 Task: Enable formatted subtitles in the USF subtitles decoder.
Action: Mouse moved to (127, 20)
Screenshot: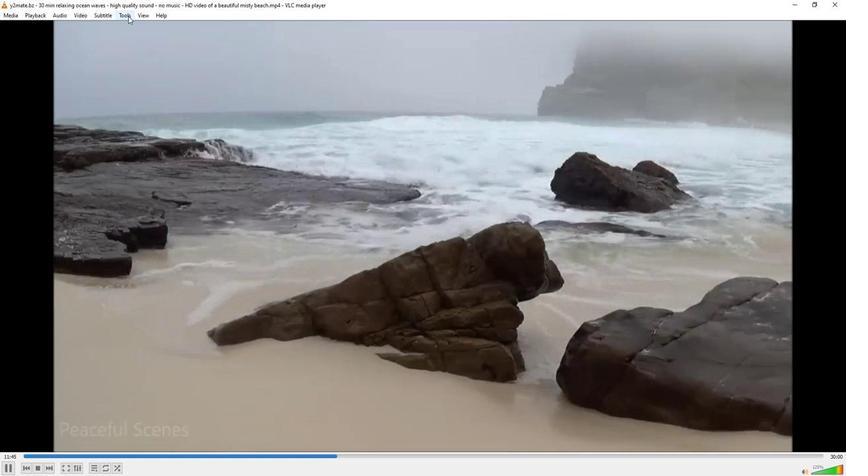 
Action: Mouse pressed left at (127, 20)
Screenshot: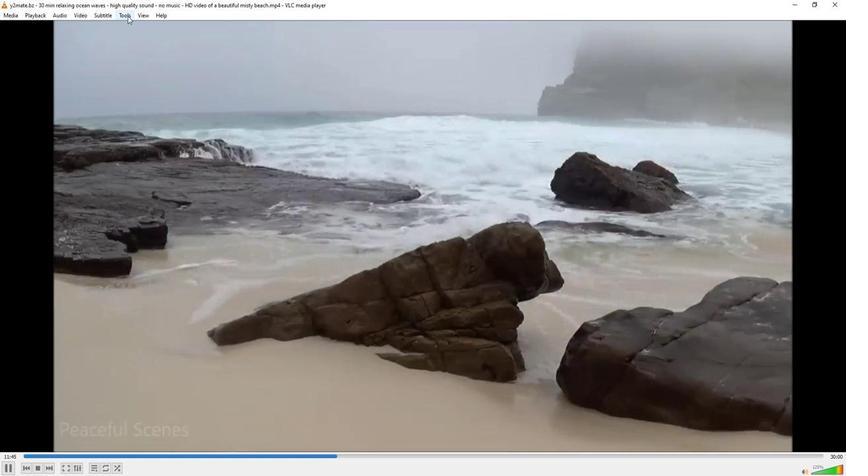 
Action: Mouse moved to (134, 120)
Screenshot: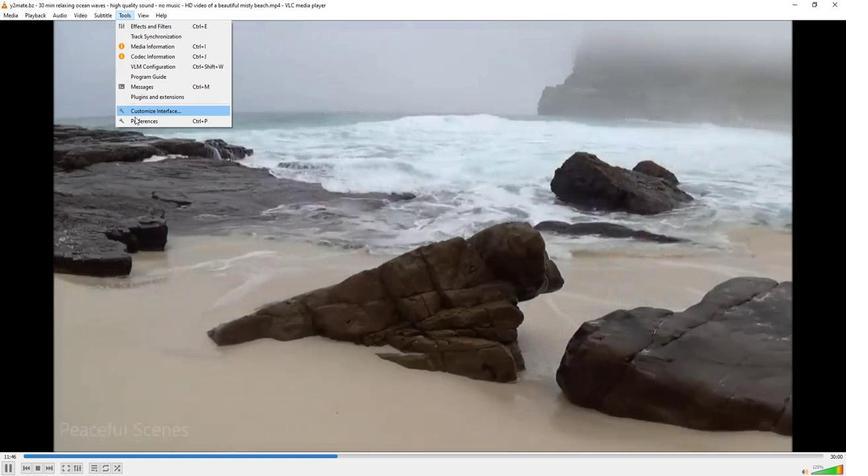 
Action: Mouse pressed left at (134, 120)
Screenshot: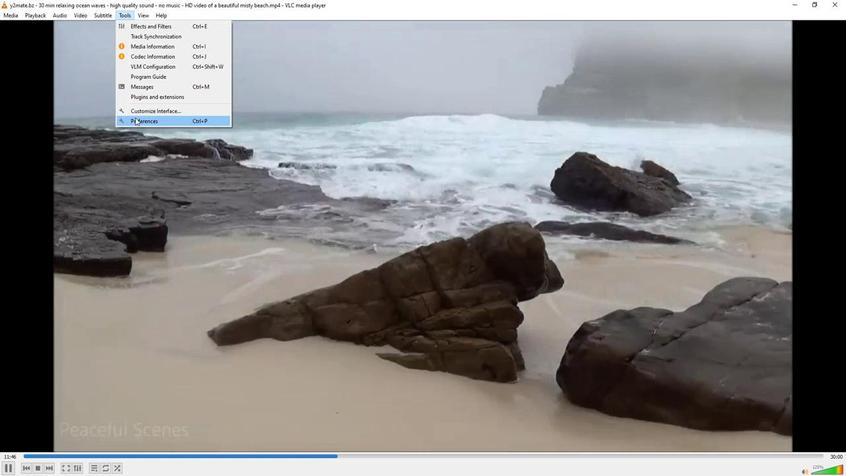 
Action: Mouse moved to (97, 367)
Screenshot: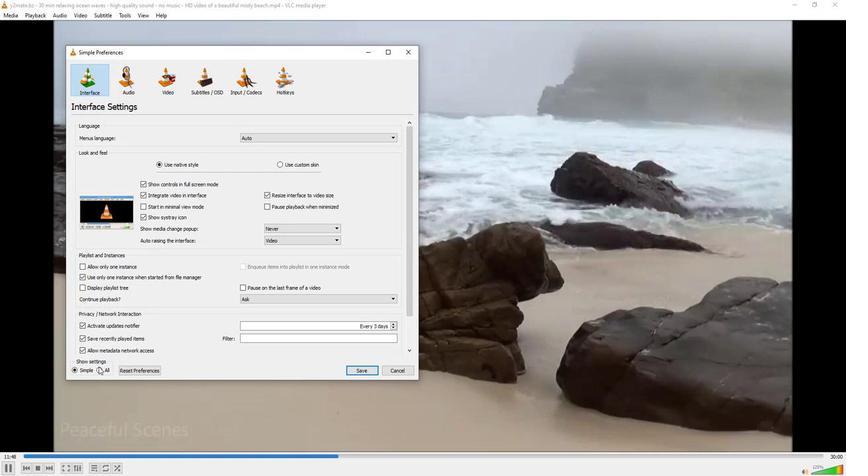 
Action: Mouse pressed left at (97, 367)
Screenshot: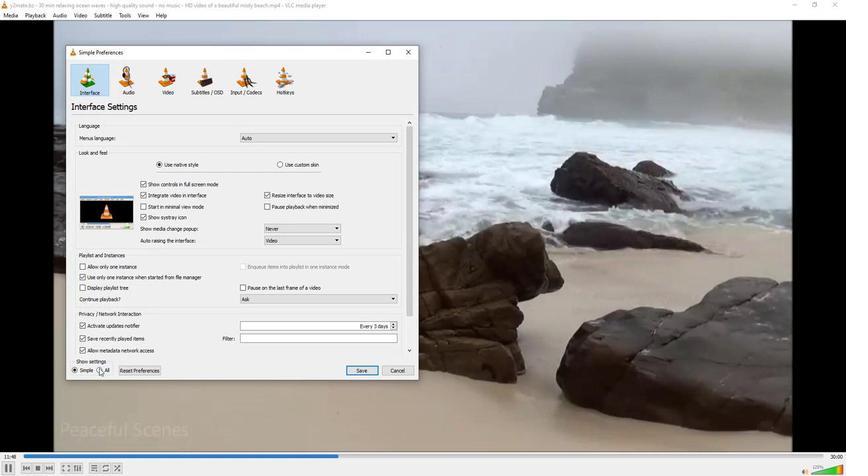 
Action: Mouse moved to (85, 248)
Screenshot: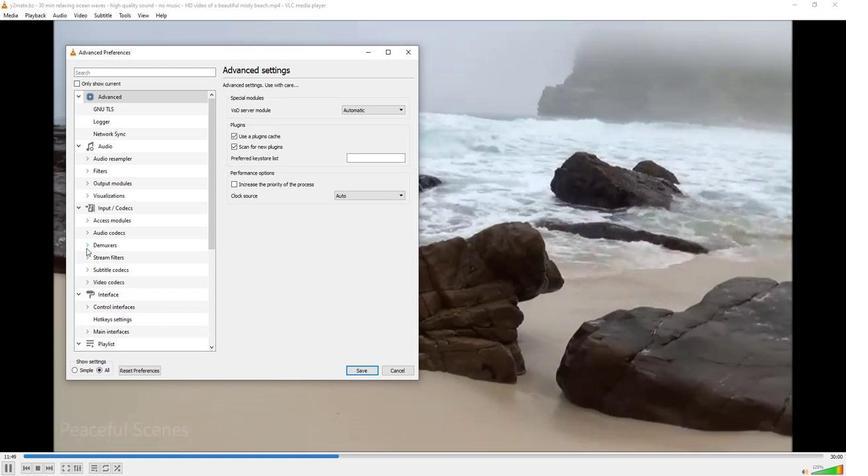 
Action: Mouse pressed left at (85, 248)
Screenshot: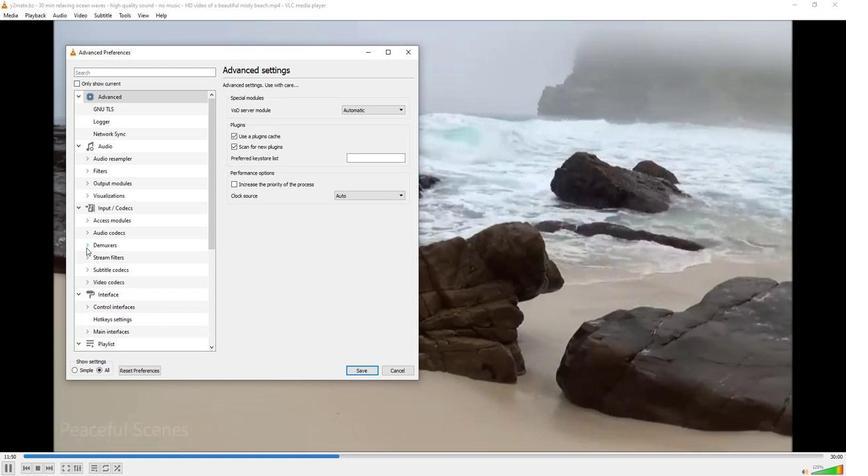 
Action: Mouse moved to (136, 277)
Screenshot: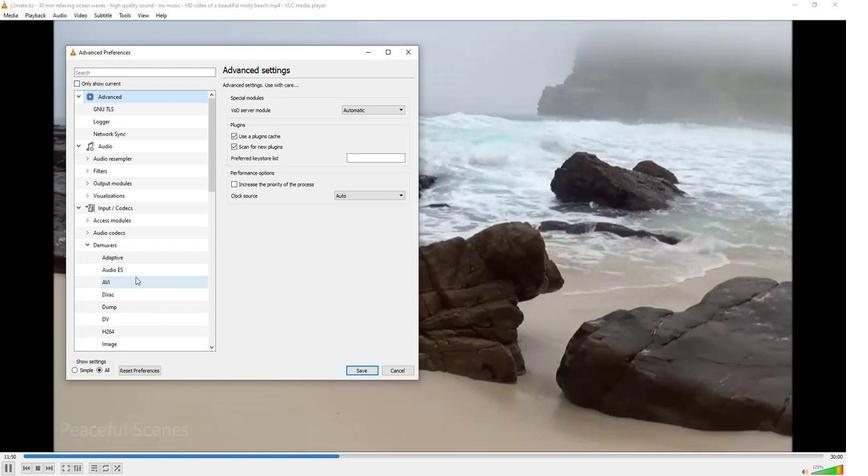 
Action: Mouse scrolled (136, 277) with delta (0, 0)
Screenshot: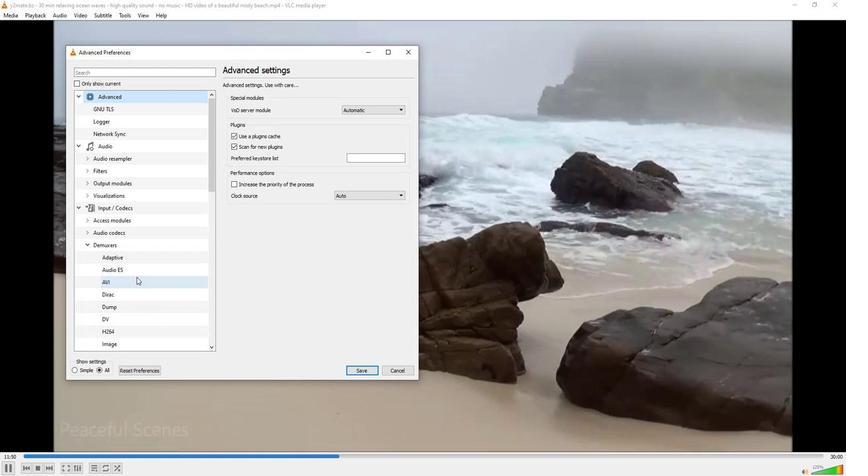 
Action: Mouse scrolled (136, 277) with delta (0, 0)
Screenshot: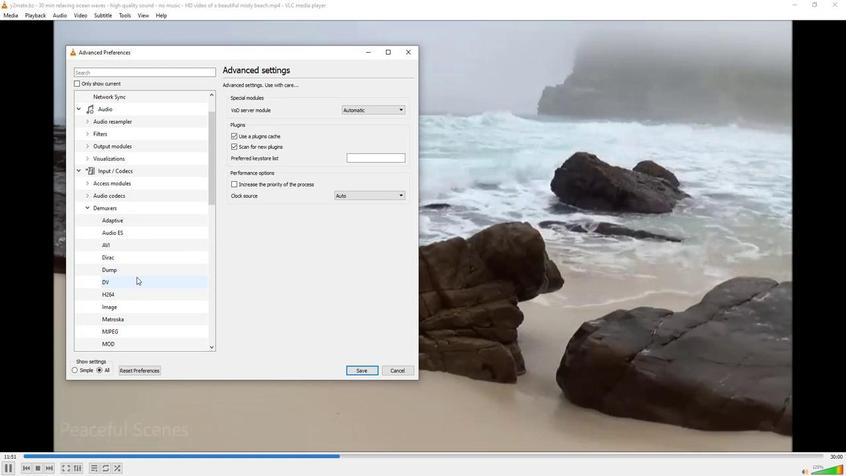 
Action: Mouse scrolled (136, 277) with delta (0, 0)
Screenshot: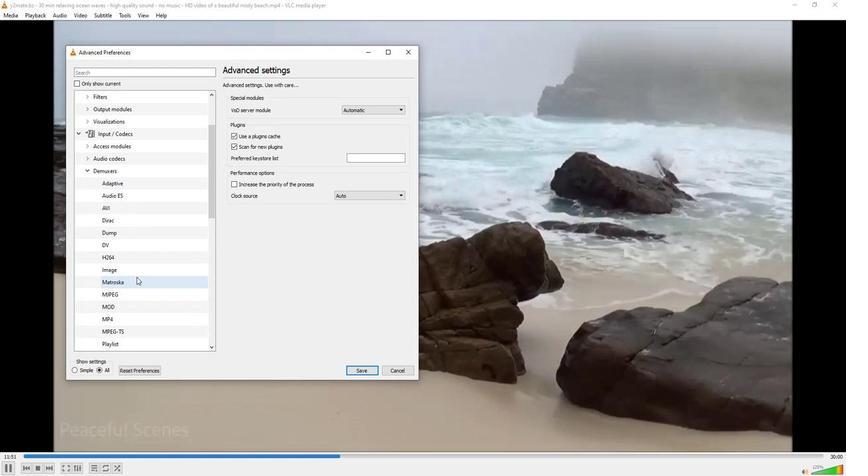 
Action: Mouse moved to (136, 277)
Screenshot: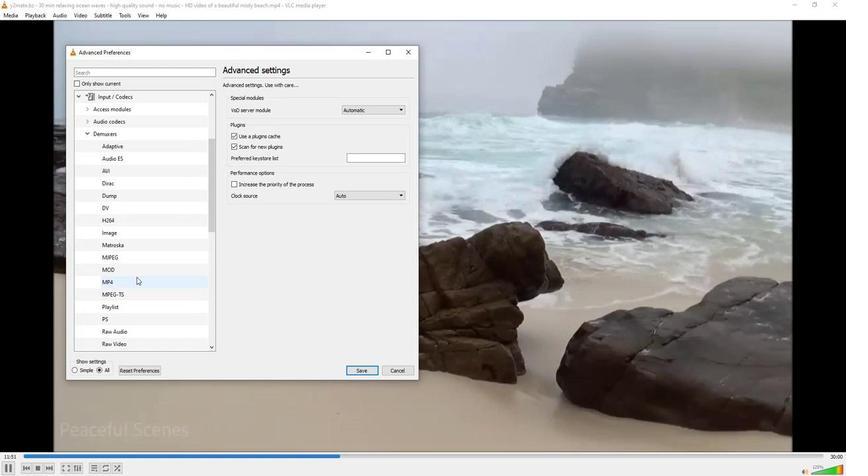 
Action: Mouse scrolled (136, 277) with delta (0, 0)
Screenshot: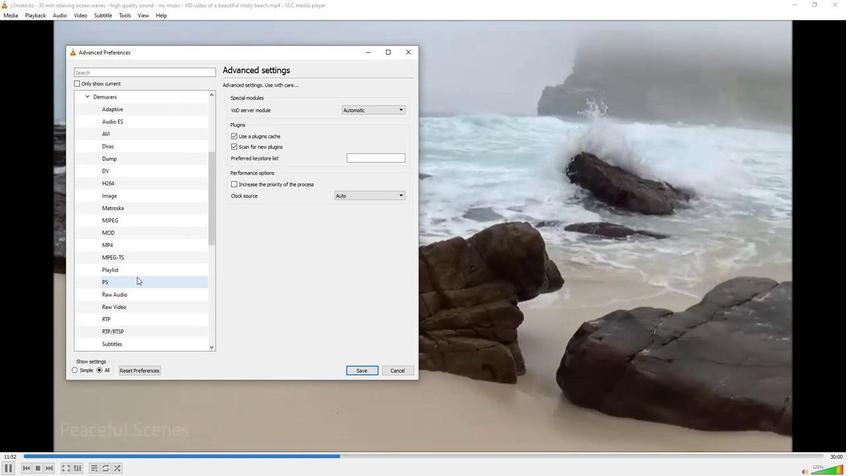 
Action: Mouse scrolled (136, 277) with delta (0, 0)
Screenshot: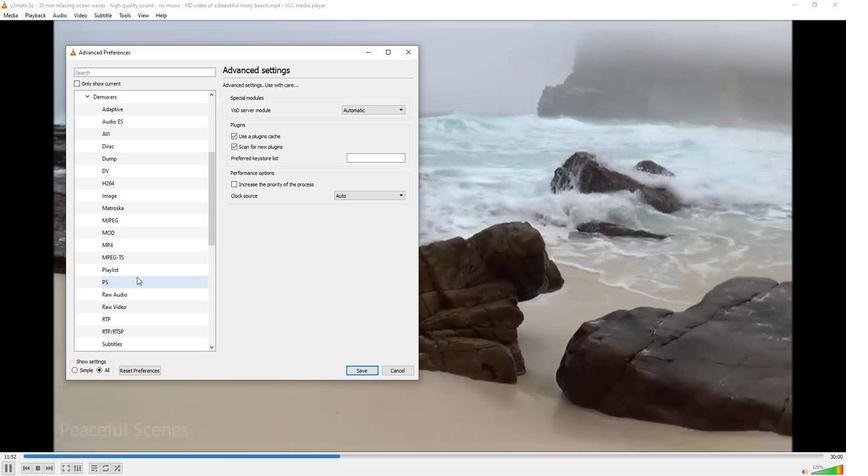 
Action: Mouse scrolled (136, 277) with delta (0, 0)
Screenshot: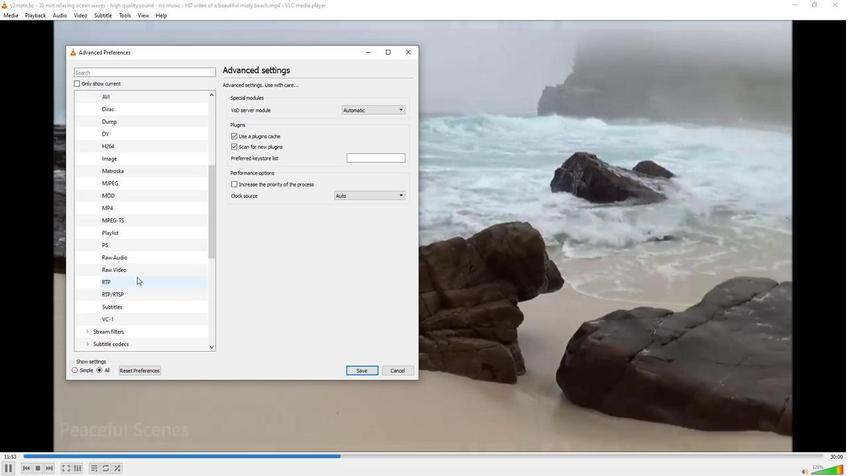 
Action: Mouse moved to (84, 307)
Screenshot: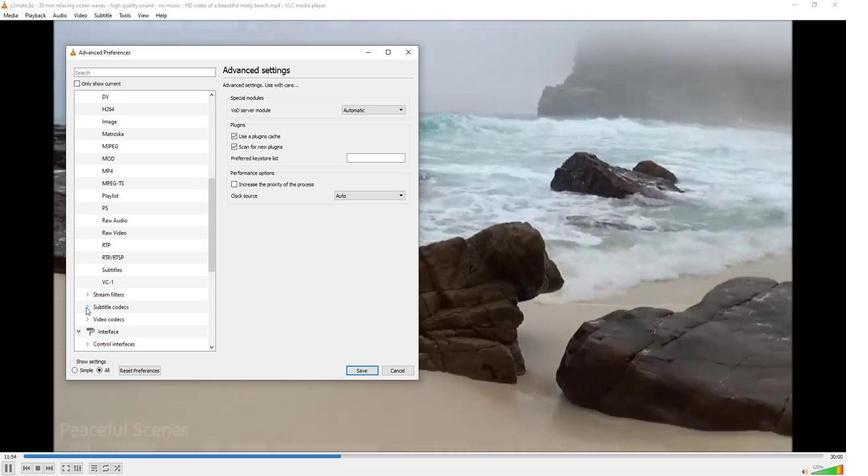 
Action: Mouse pressed left at (84, 307)
Screenshot: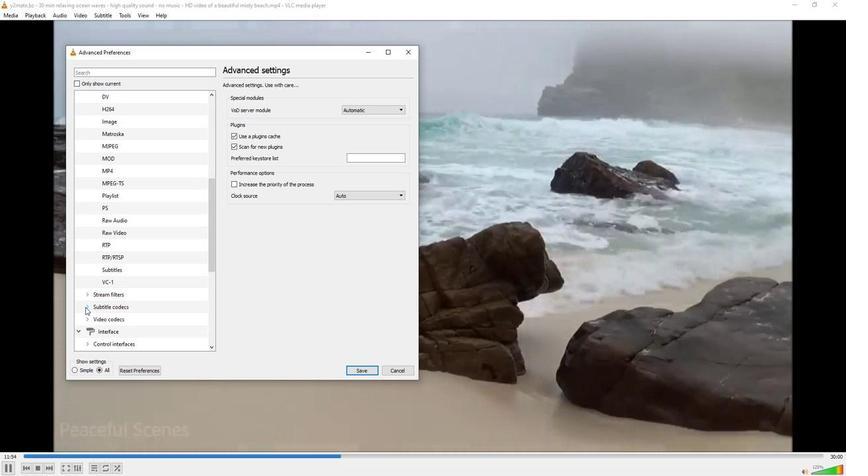 
Action: Mouse moved to (131, 314)
Screenshot: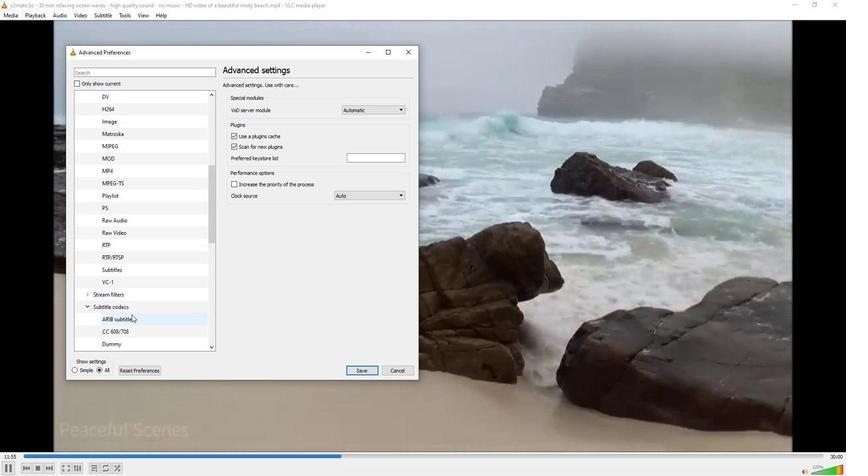 
Action: Mouse scrolled (131, 314) with delta (0, 0)
Screenshot: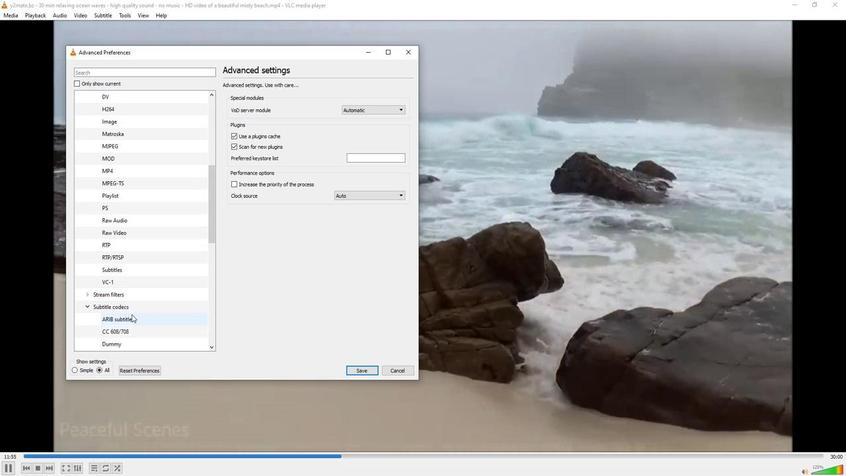 
Action: Mouse scrolled (131, 314) with delta (0, 0)
Screenshot: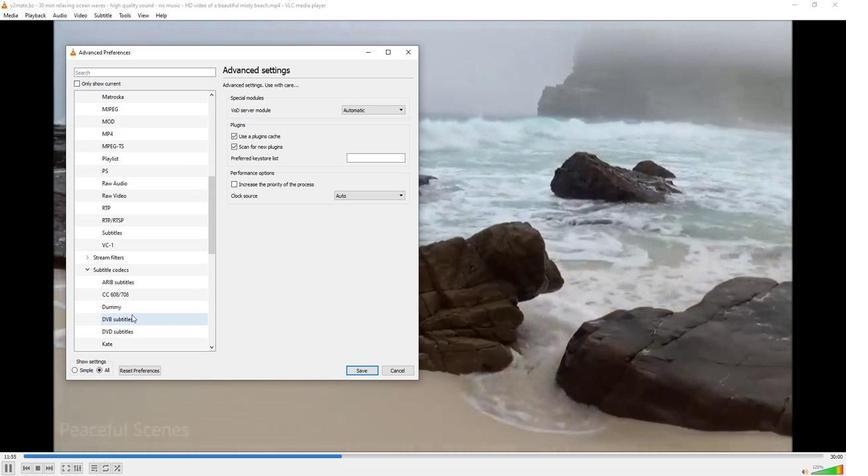 
Action: Mouse scrolled (131, 314) with delta (0, 0)
Screenshot: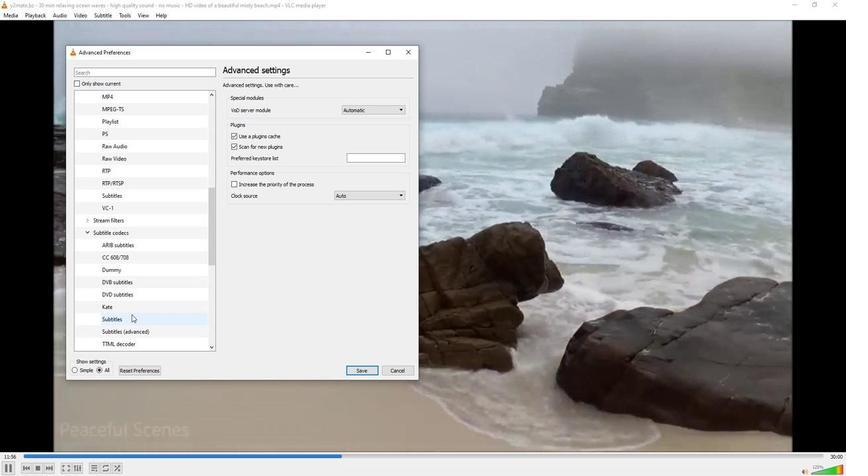 
Action: Mouse moved to (130, 320)
Screenshot: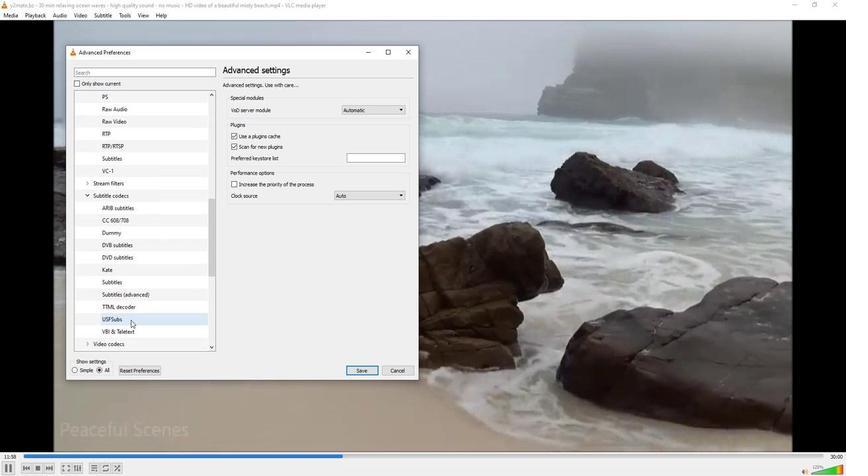 
Action: Mouse pressed left at (130, 320)
Screenshot: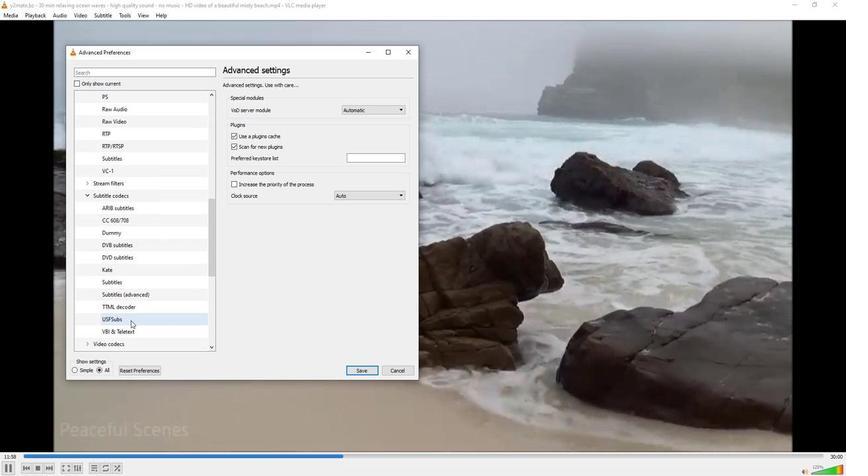 
Action: Mouse moved to (230, 104)
Screenshot: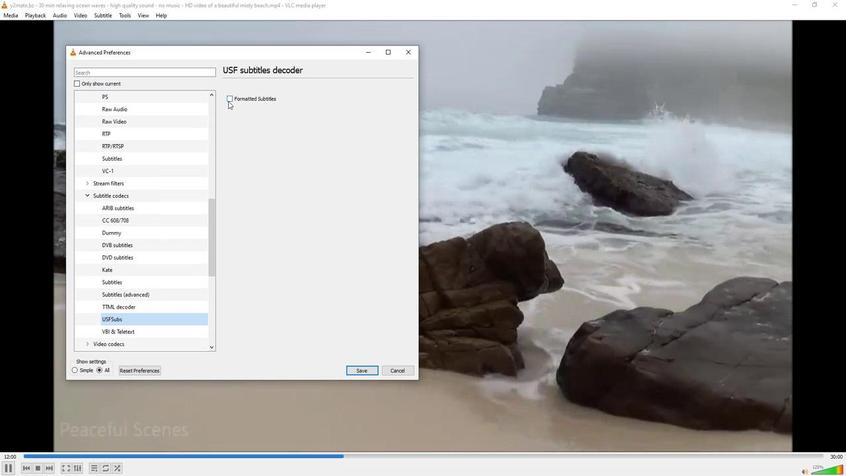
Action: Mouse pressed left at (230, 104)
Screenshot: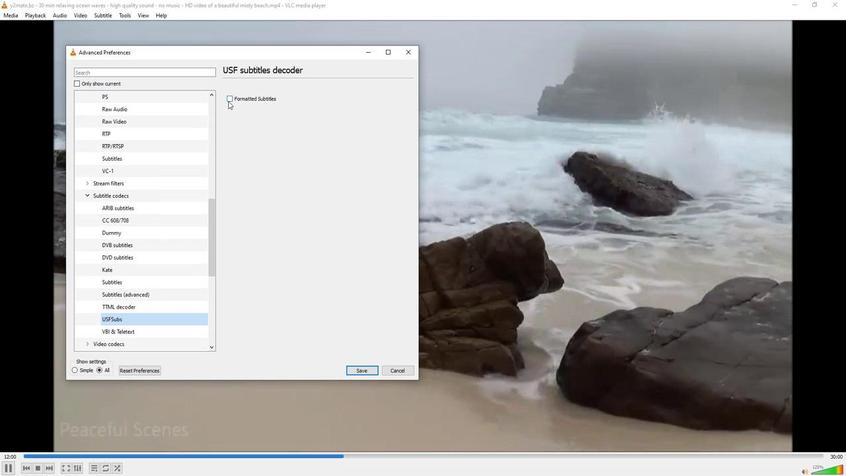 
Action: Mouse moved to (261, 140)
Screenshot: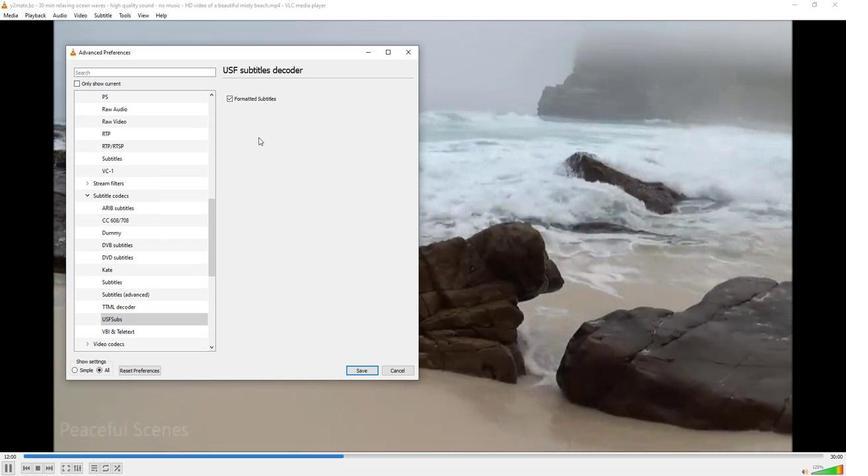 
